 Task: Create a blank project ApexTech with privacy Public and default view as List and in the team Taskers . Create three sections in the project as To-Do, Doing and Done
Action: Mouse moved to (69, 61)
Screenshot: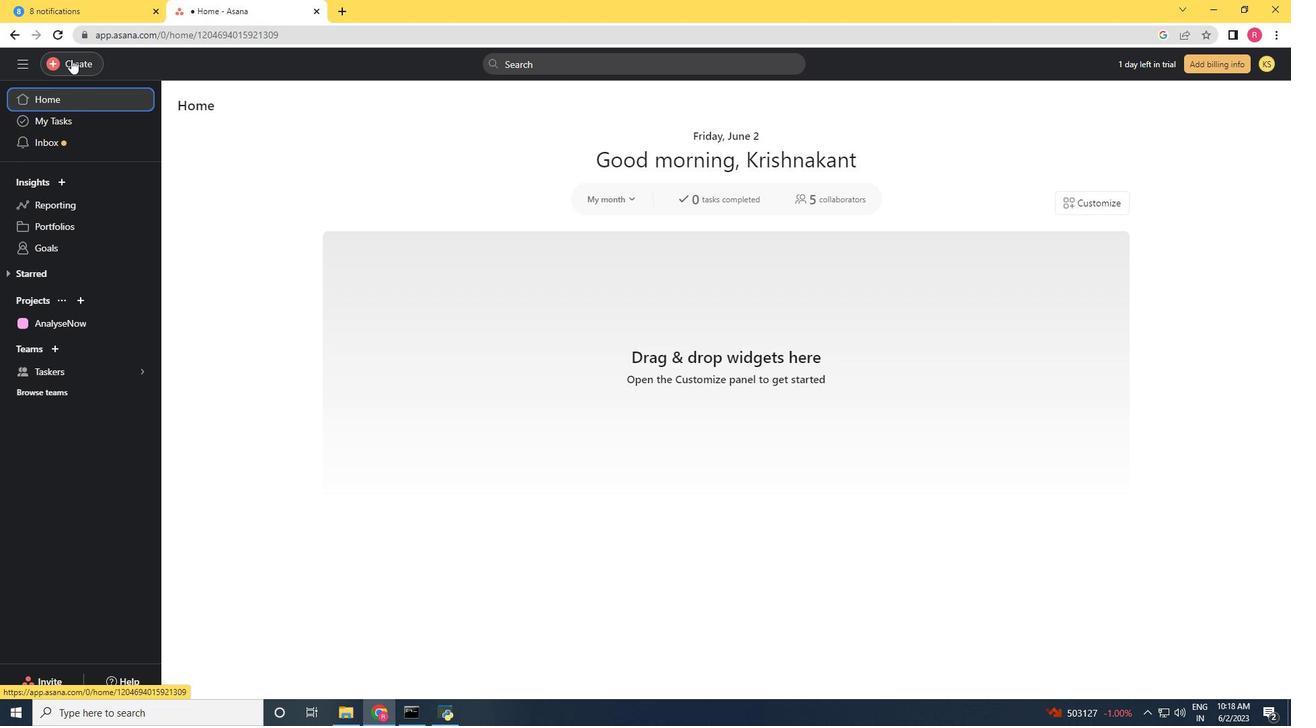 
Action: Mouse pressed left at (69, 61)
Screenshot: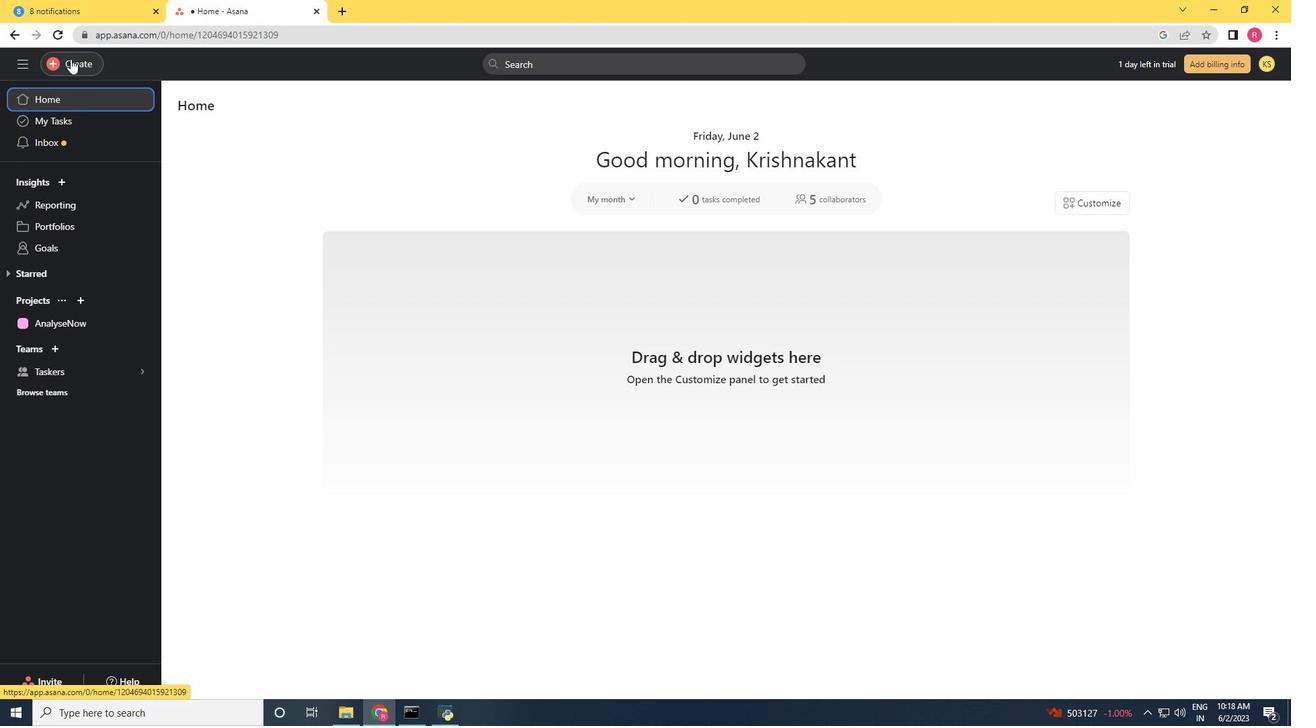 
Action: Mouse moved to (151, 88)
Screenshot: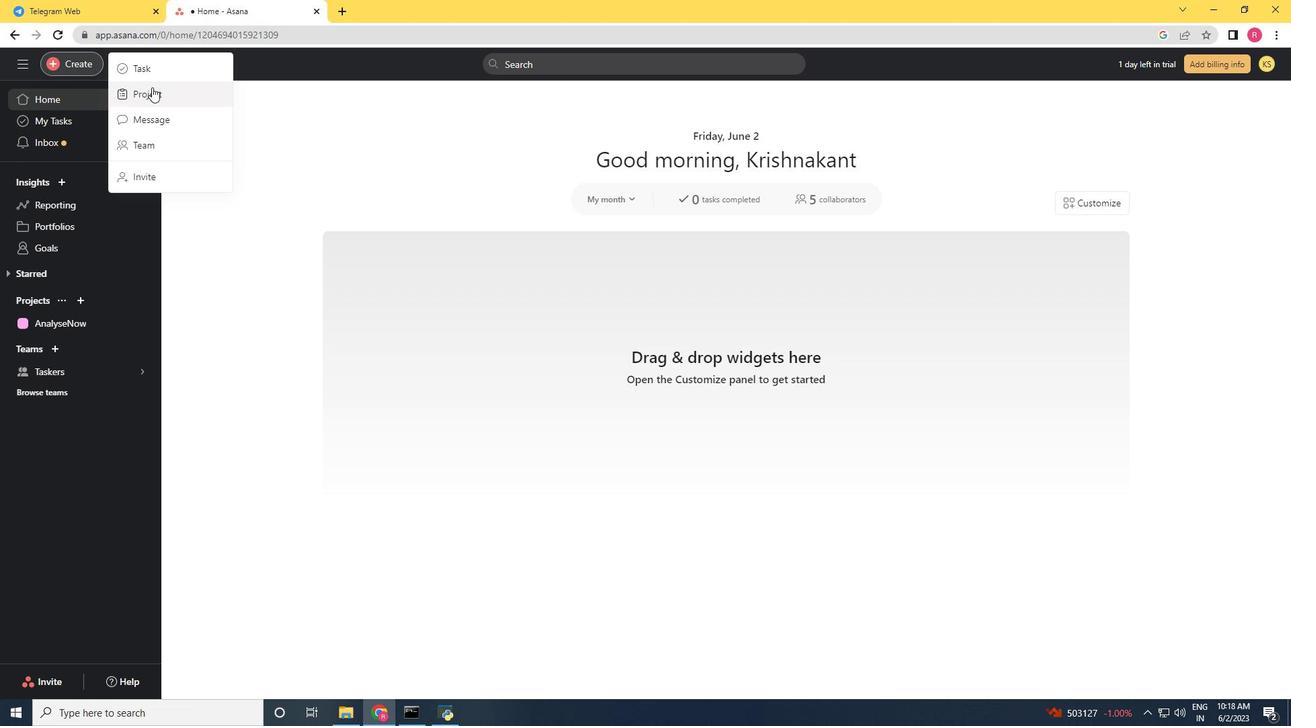 
Action: Mouse pressed left at (151, 88)
Screenshot: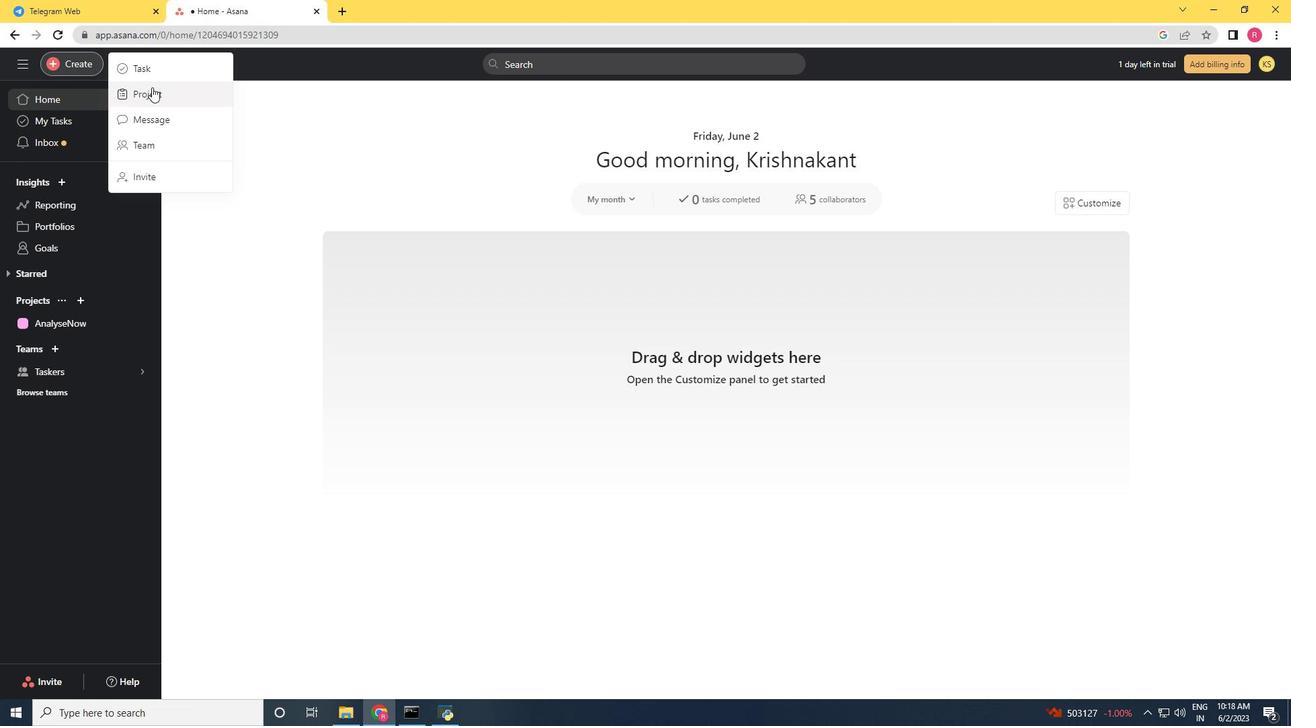 
Action: Mouse moved to (533, 379)
Screenshot: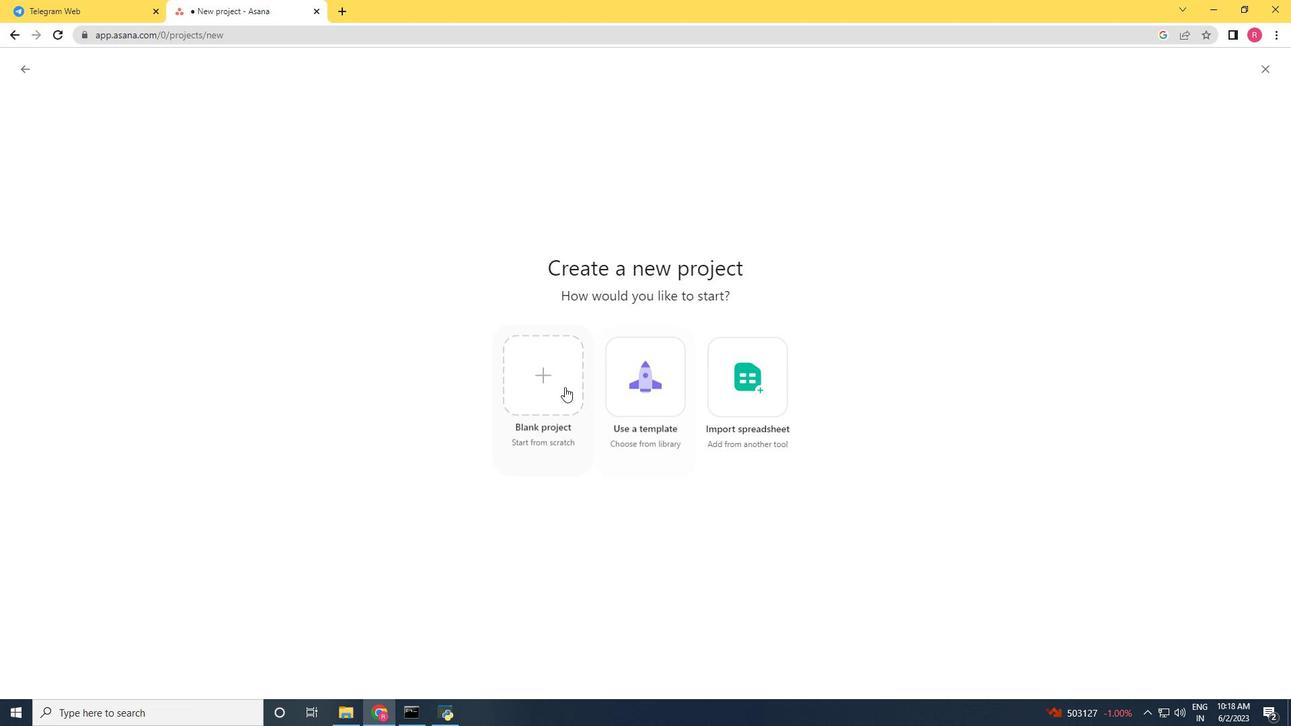 
Action: Mouse pressed left at (533, 379)
Screenshot: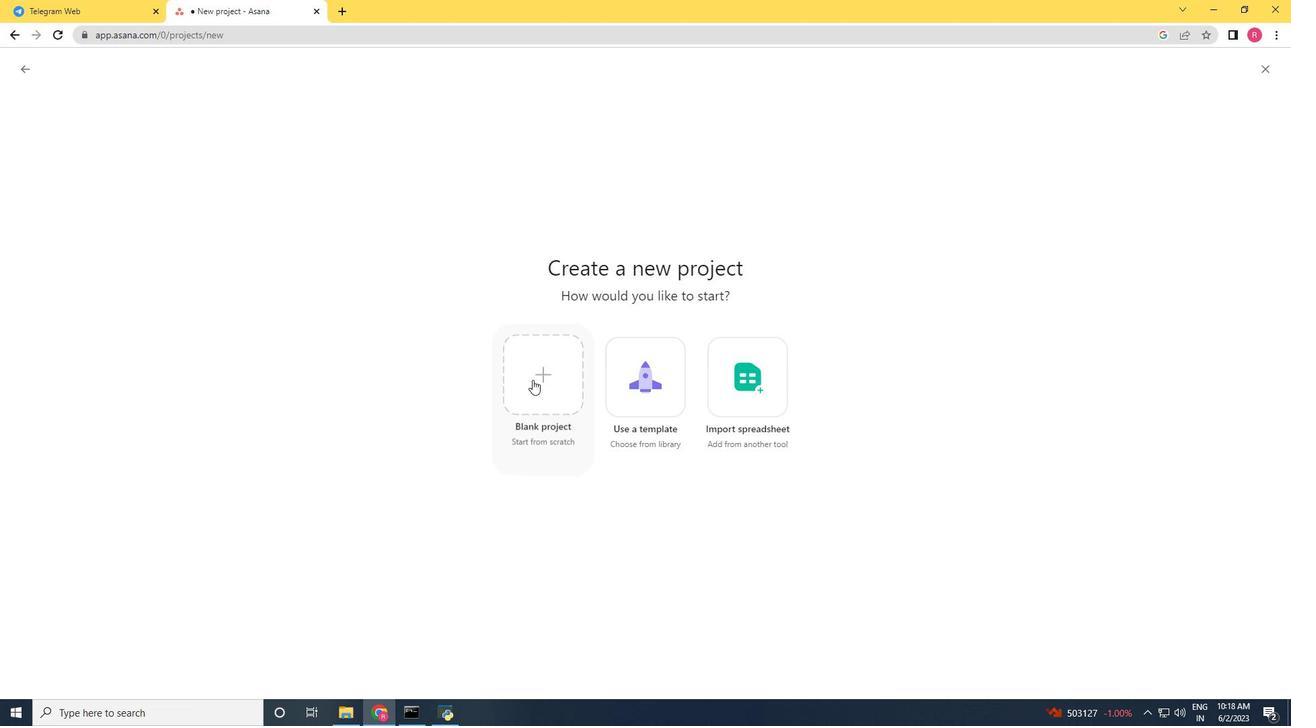 
Action: Mouse moved to (271, 188)
Screenshot: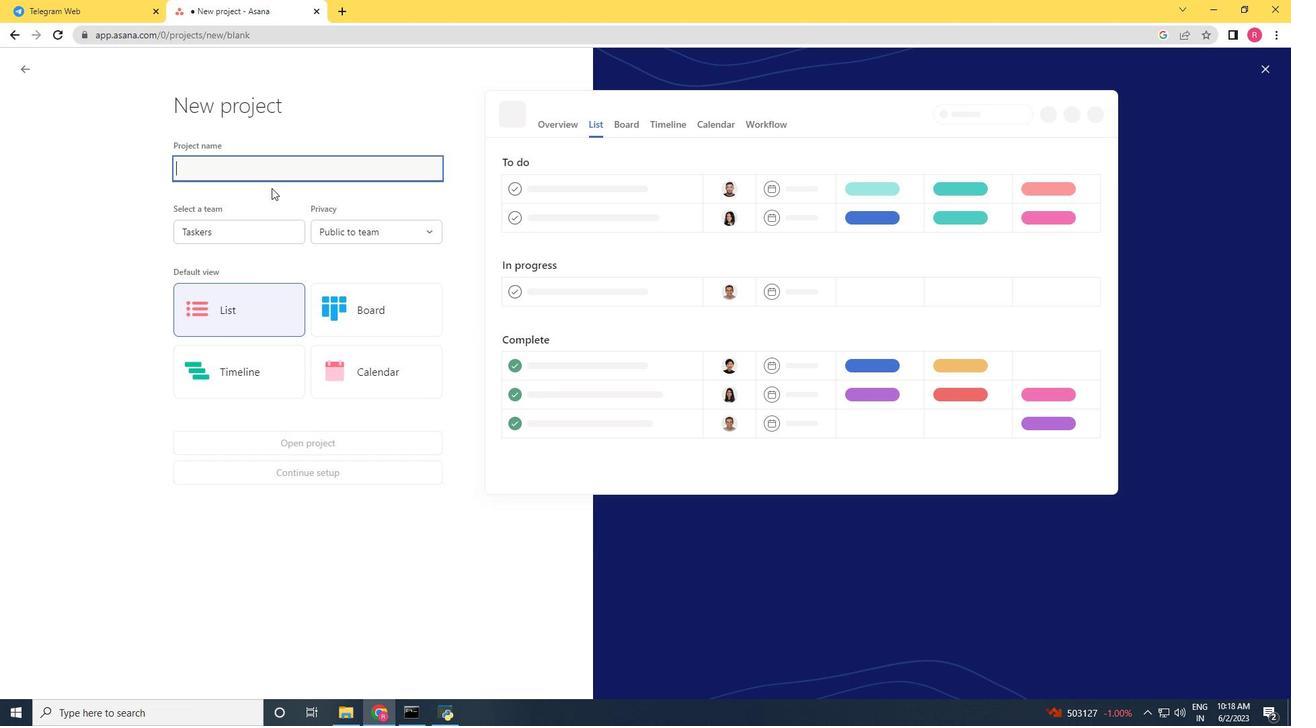 
Action: Key pressed <Key.shift><Key.shift><Key.shift><Key.shift><Key.shift><Key.shift><Key.shift><Key.shift><Key.shift><Key.shift><Key.shift>Apex<Key.shift><Key.shift><Key.shift><Key.shift><Key.shift><Key.shift><Key.shift><Key.shift><Key.shift><Key.shift>Tech
Screenshot: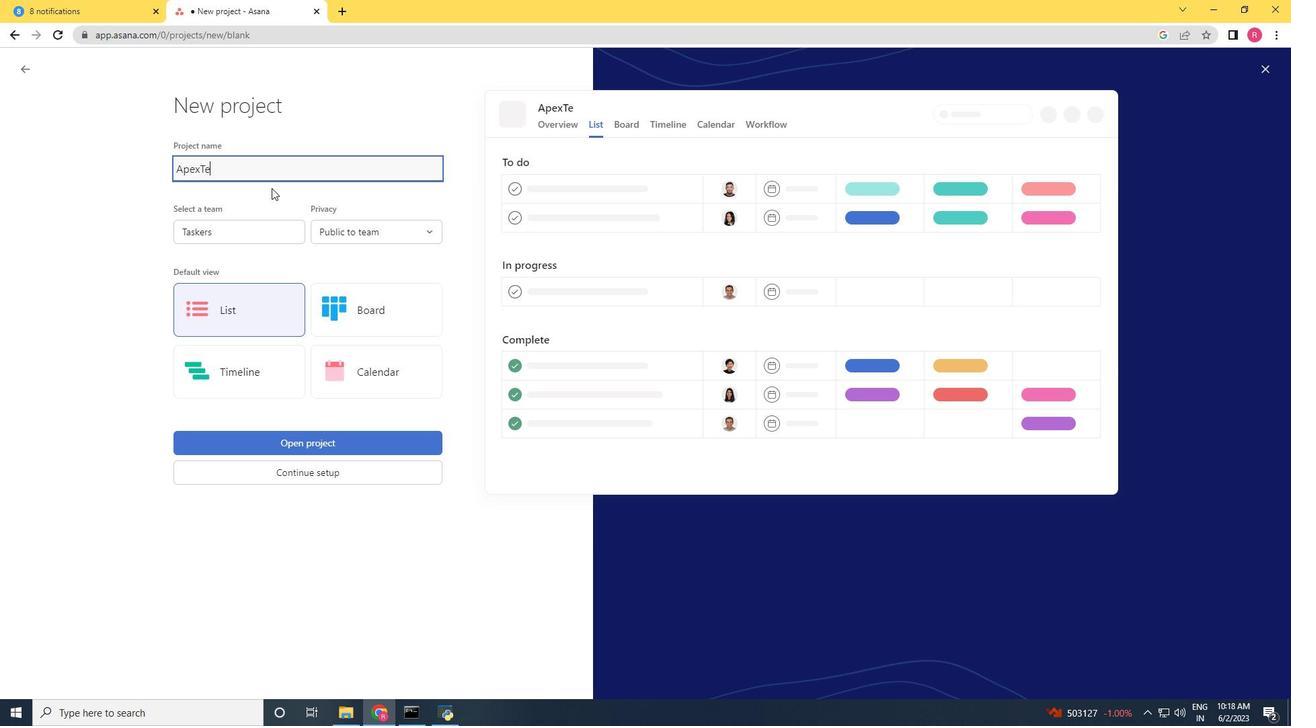 
Action: Mouse moved to (351, 232)
Screenshot: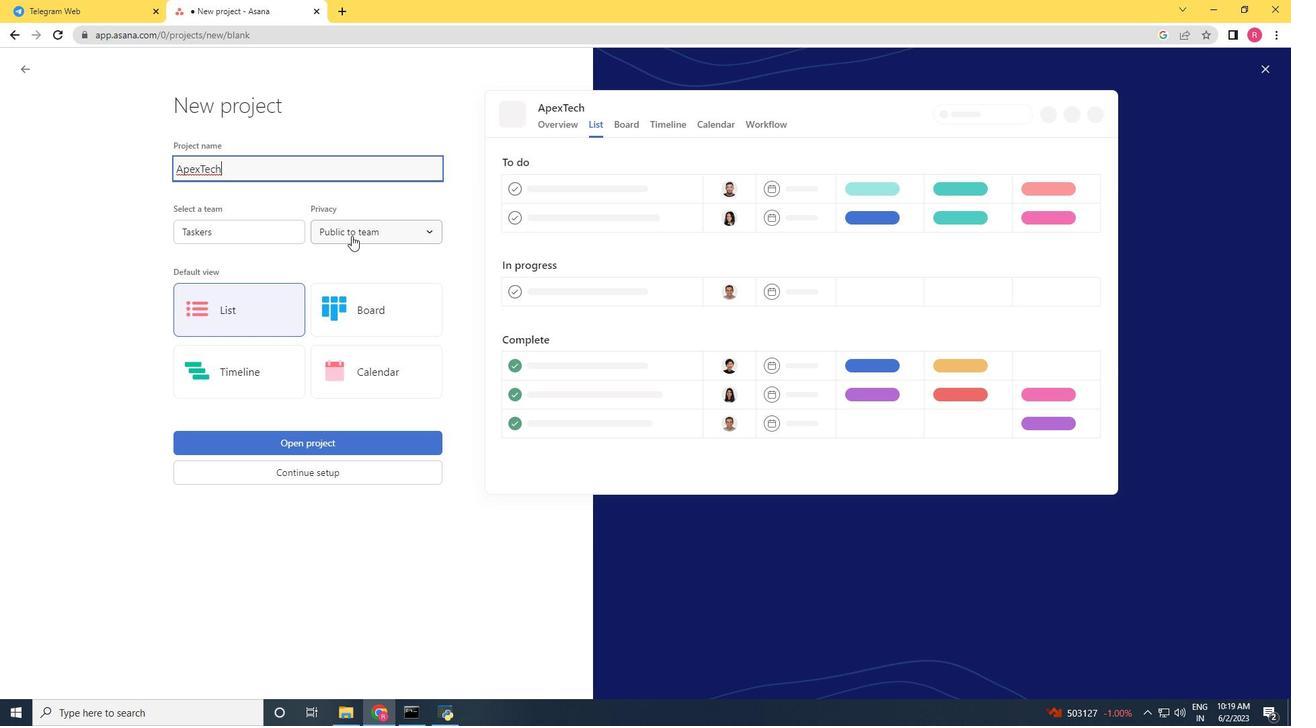 
Action: Mouse pressed left at (351, 232)
Screenshot: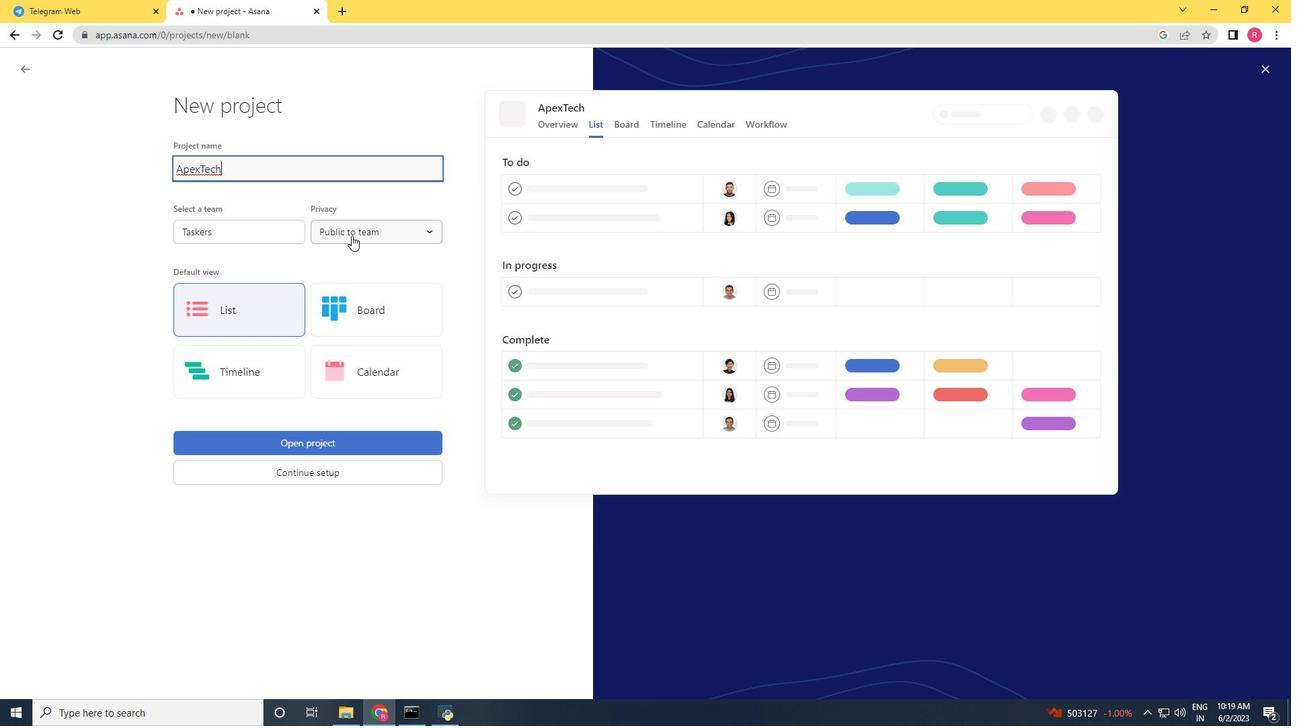 
Action: Mouse moved to (348, 254)
Screenshot: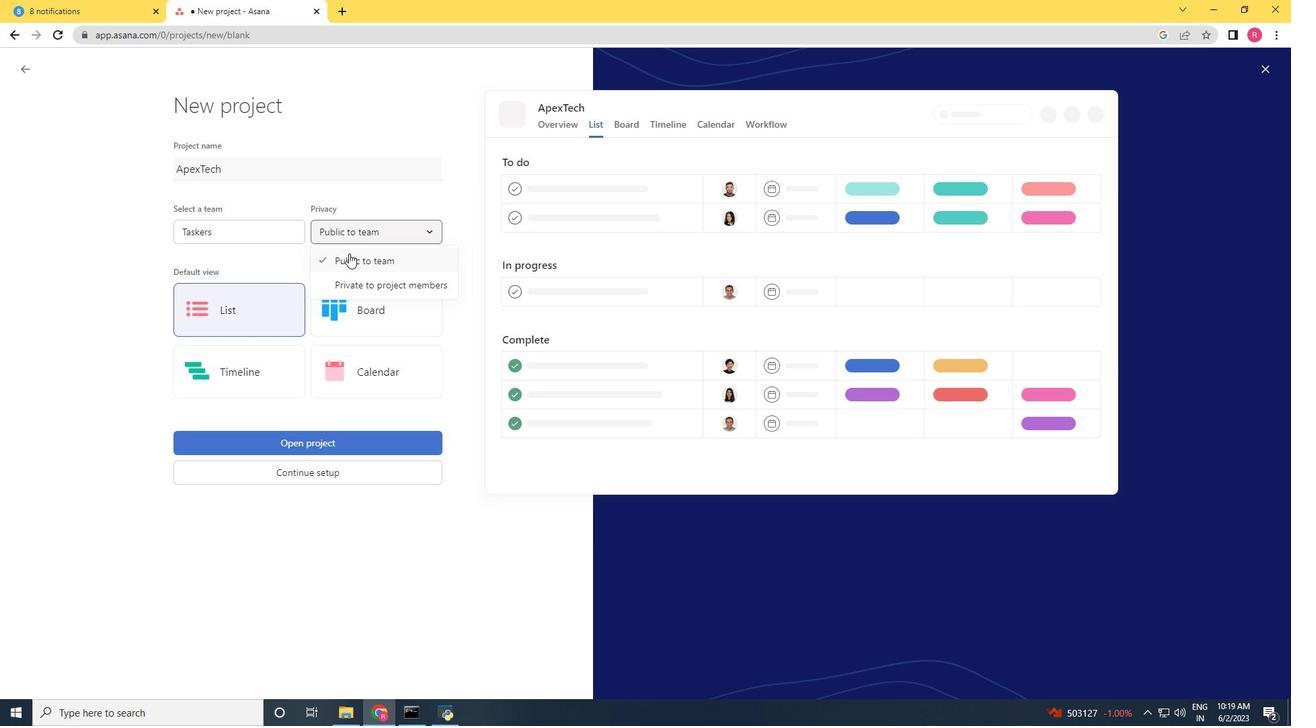 
Action: Mouse pressed left at (348, 254)
Screenshot: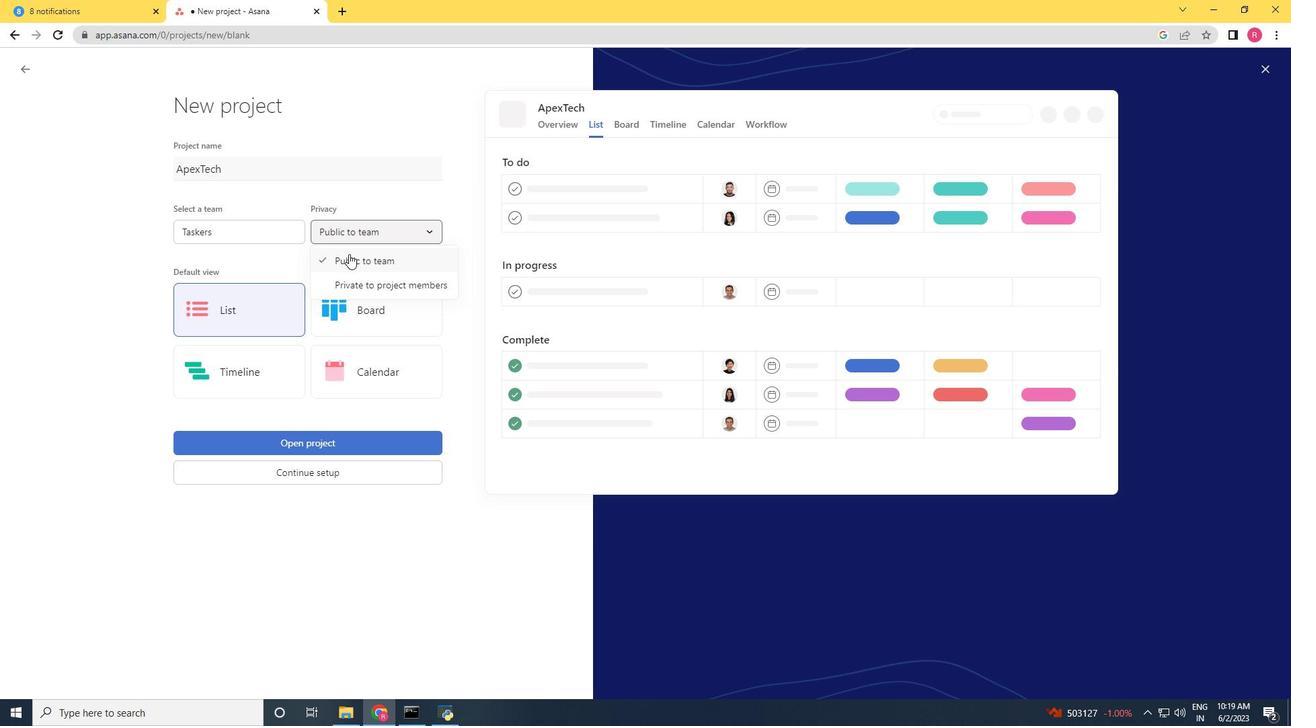 
Action: Mouse moved to (242, 291)
Screenshot: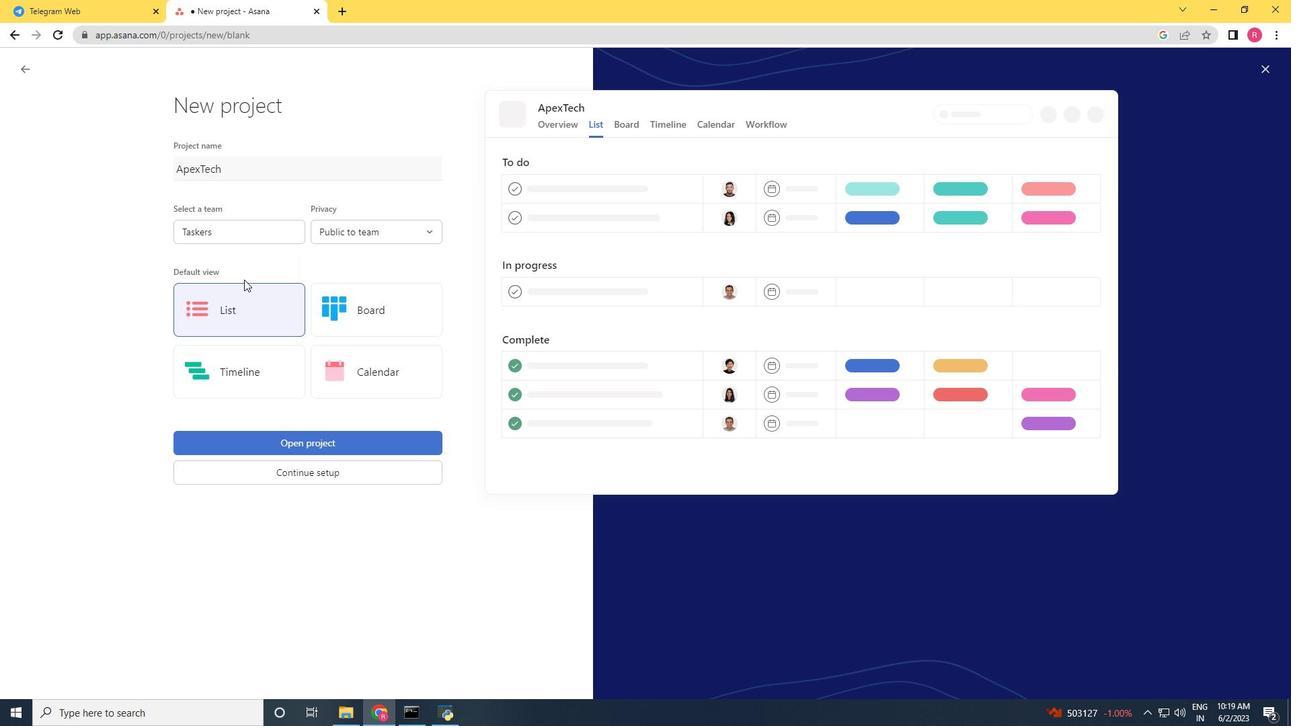 
Action: Mouse pressed left at (242, 291)
Screenshot: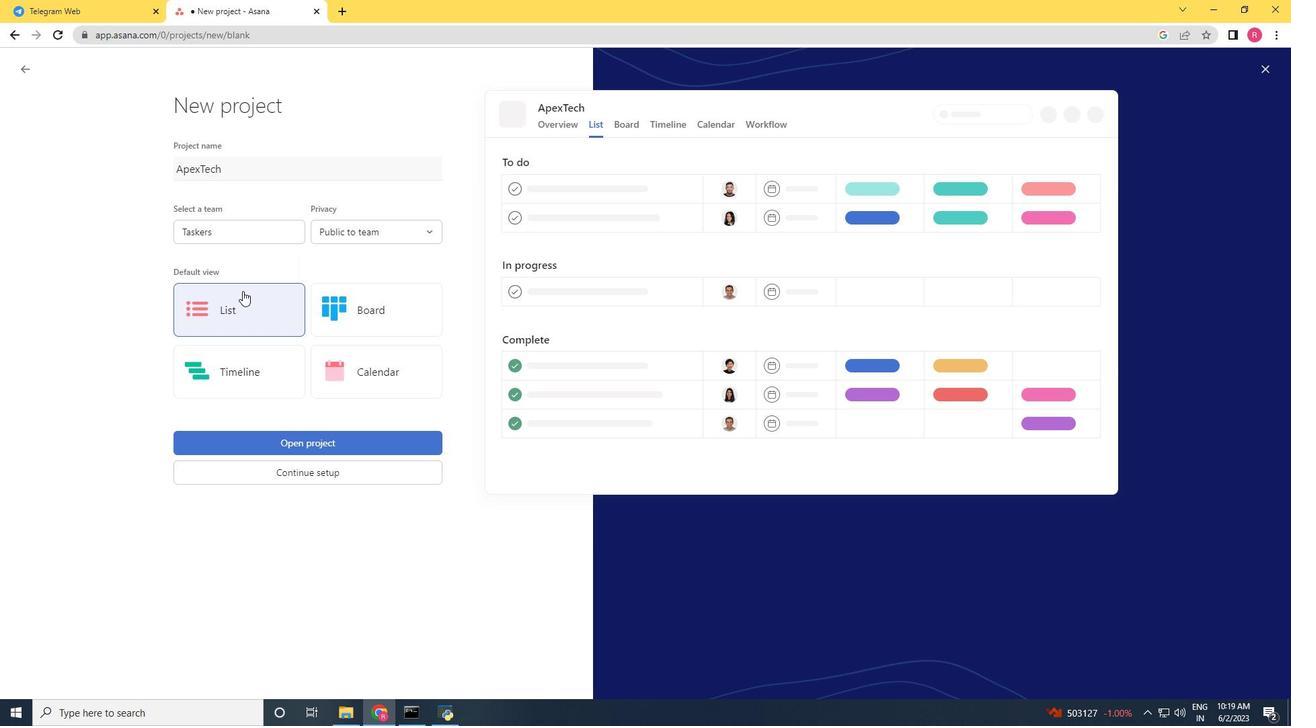 
Action: Mouse moved to (244, 234)
Screenshot: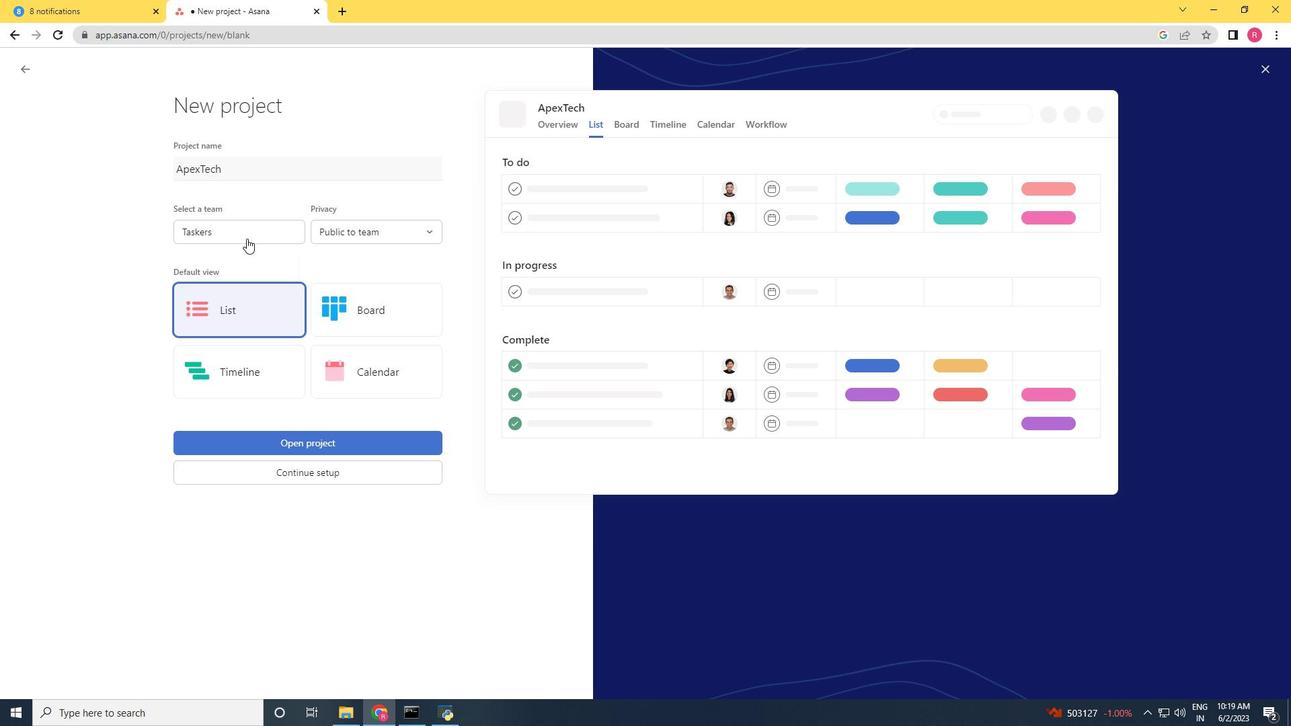
Action: Mouse pressed left at (244, 234)
Screenshot: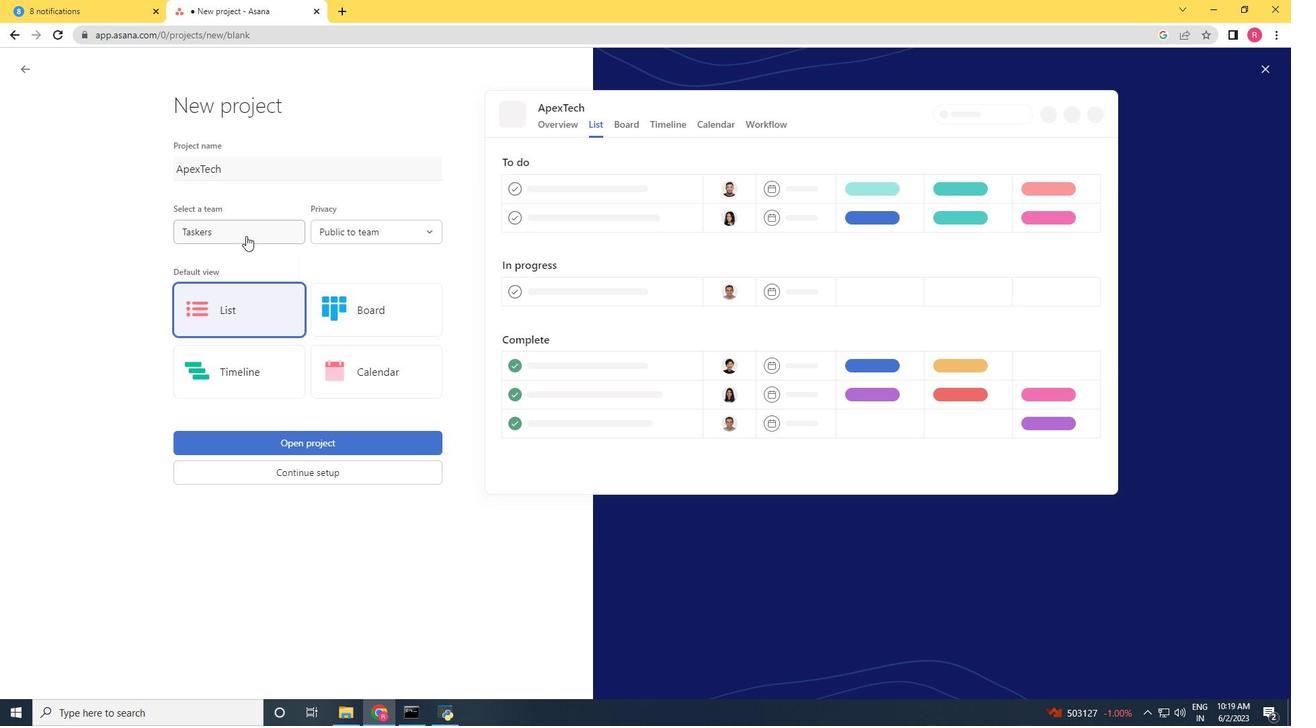 
Action: Mouse moved to (236, 258)
Screenshot: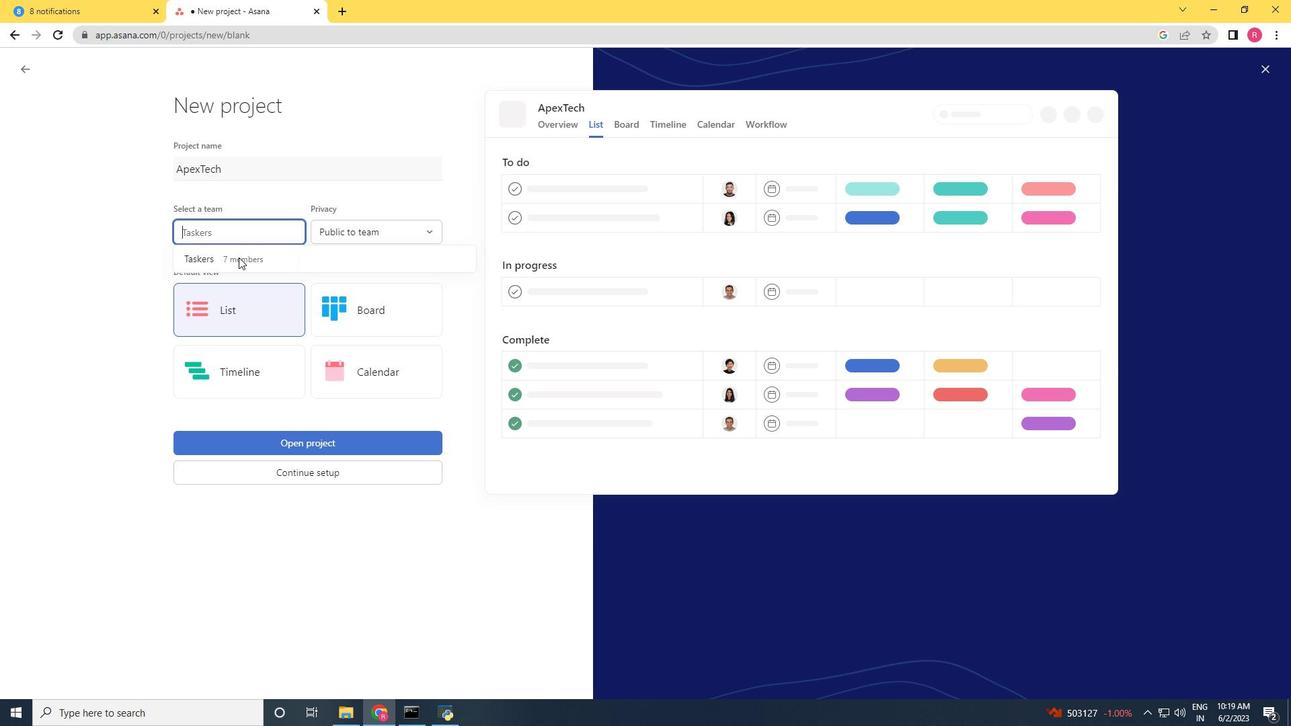 
Action: Mouse pressed left at (236, 258)
Screenshot: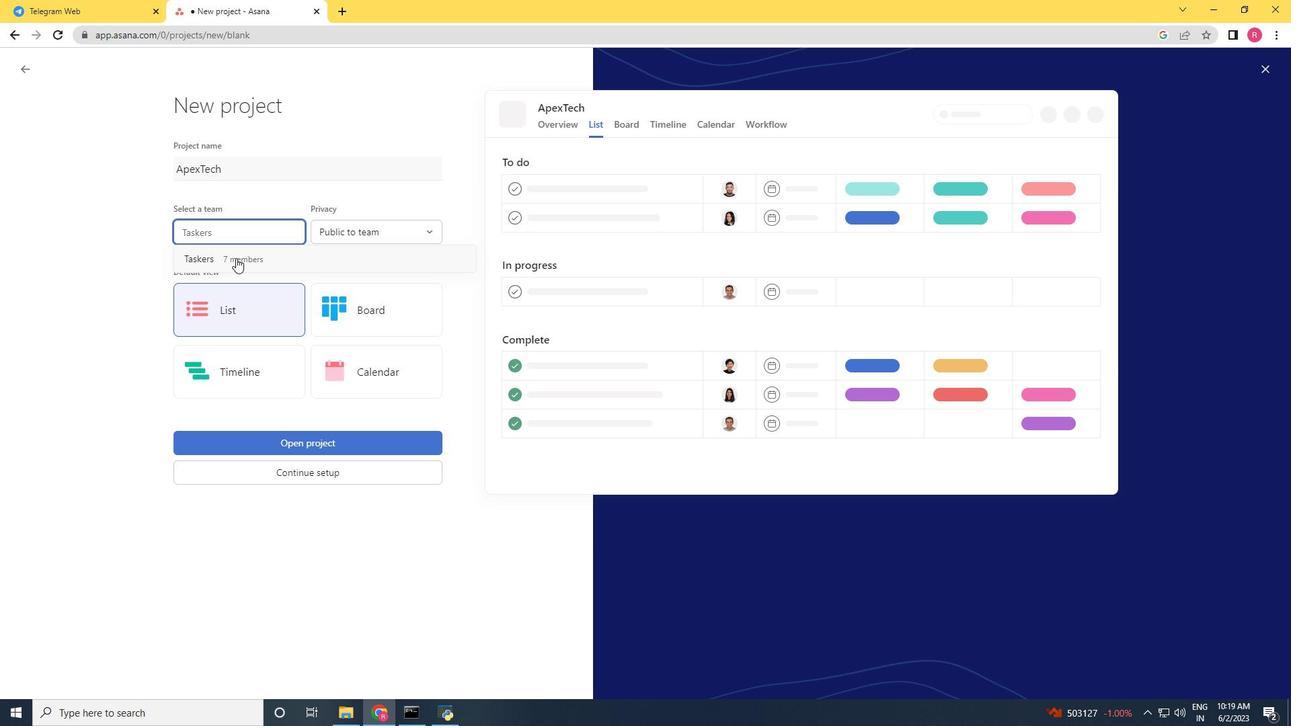 
Action: Mouse moved to (292, 443)
Screenshot: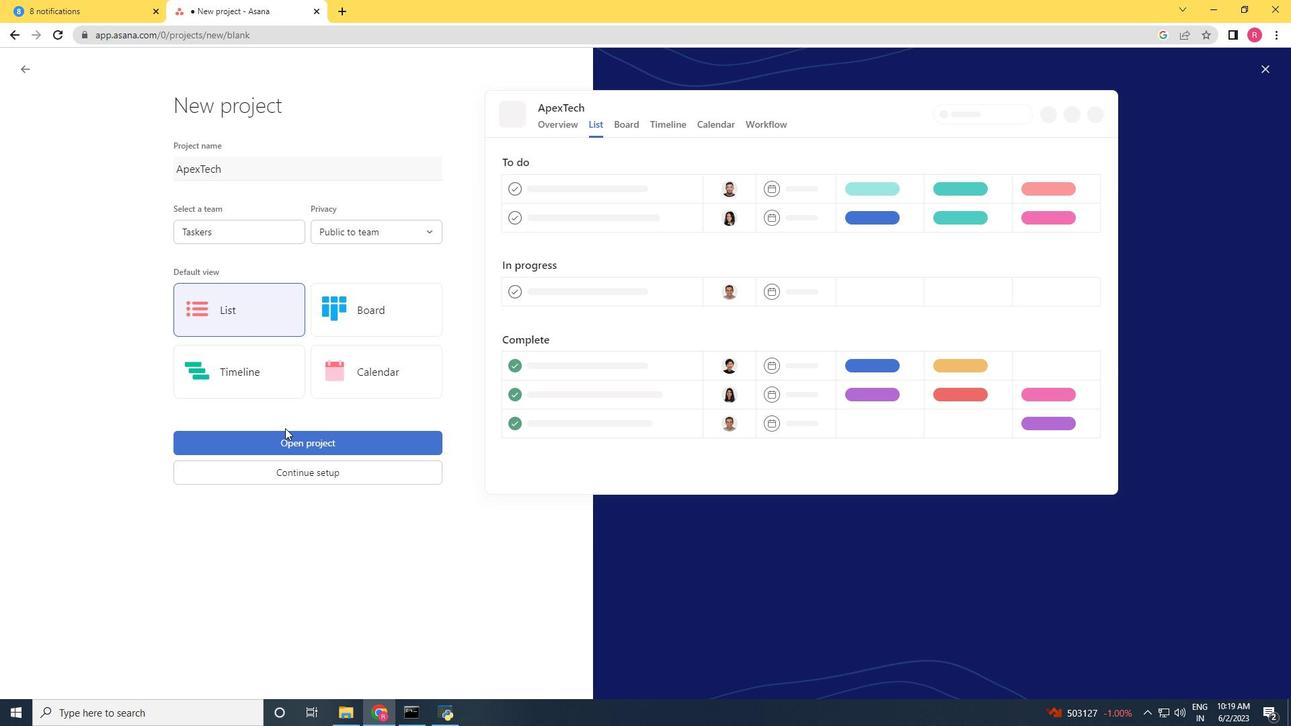 
Action: Mouse pressed left at (292, 443)
Screenshot: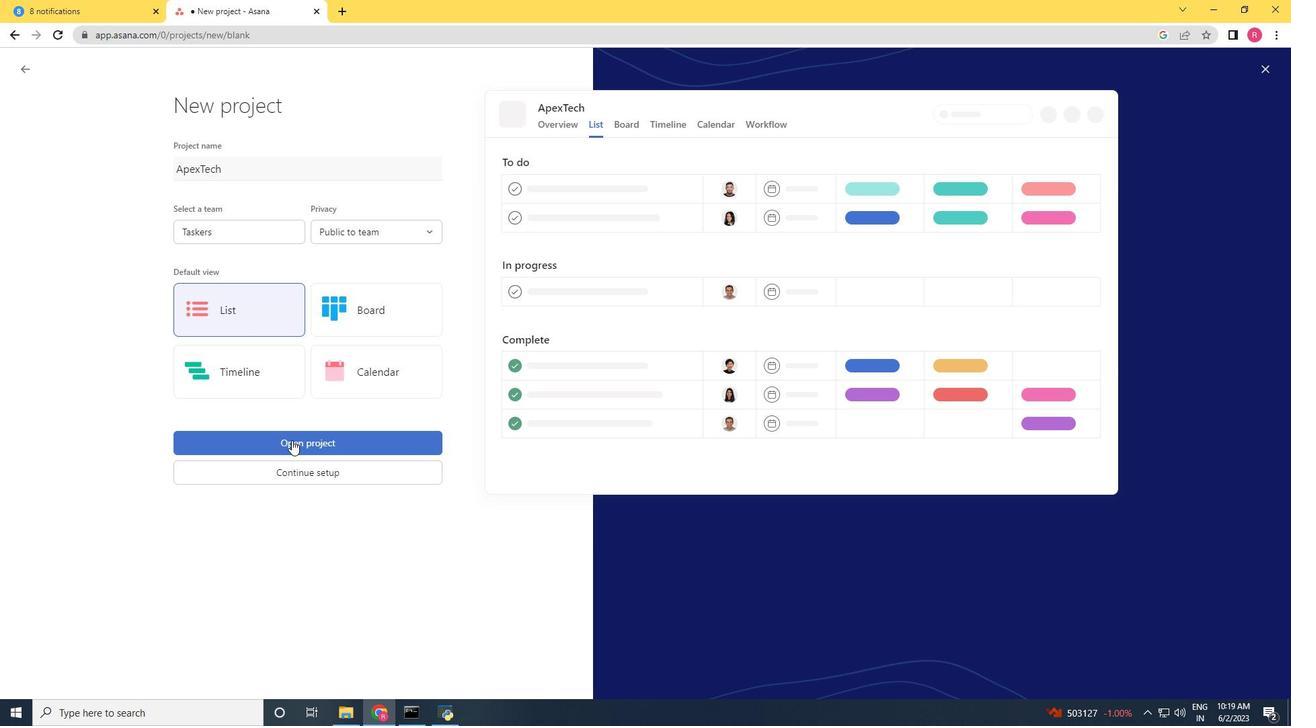 
Action: Mouse moved to (217, 293)
Screenshot: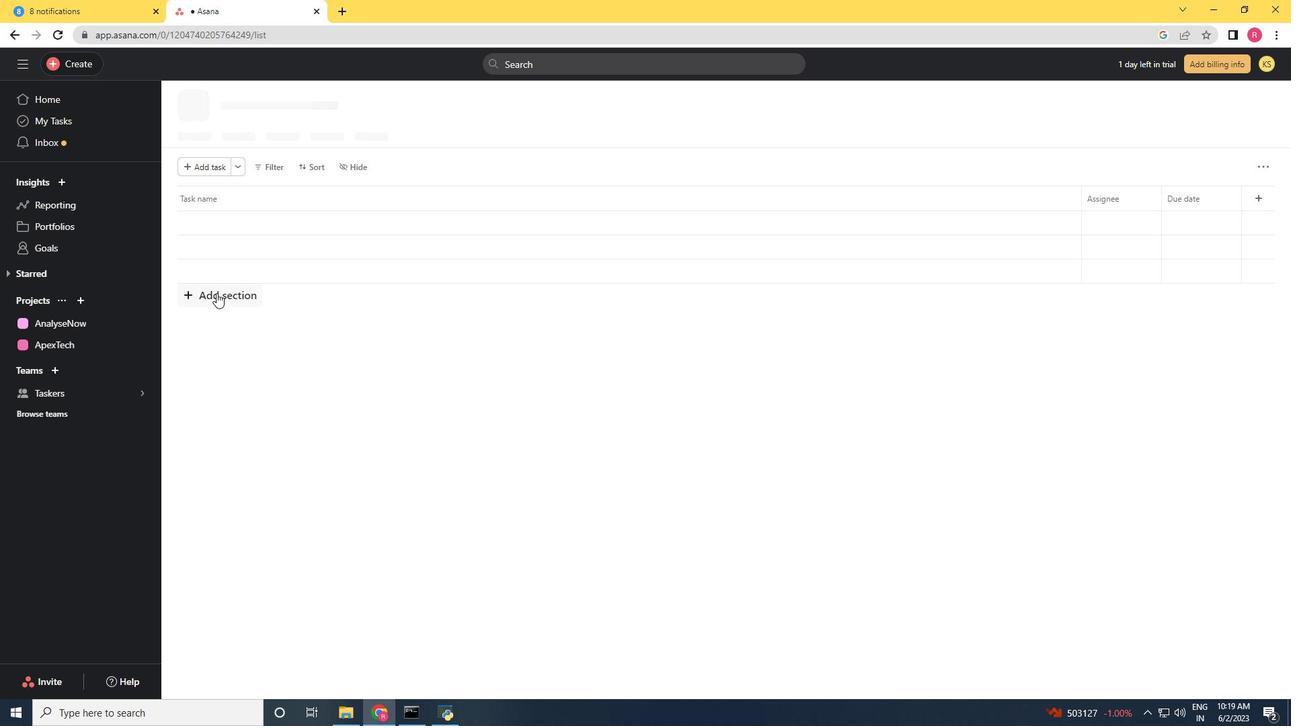 
Action: Mouse pressed left at (217, 293)
Screenshot: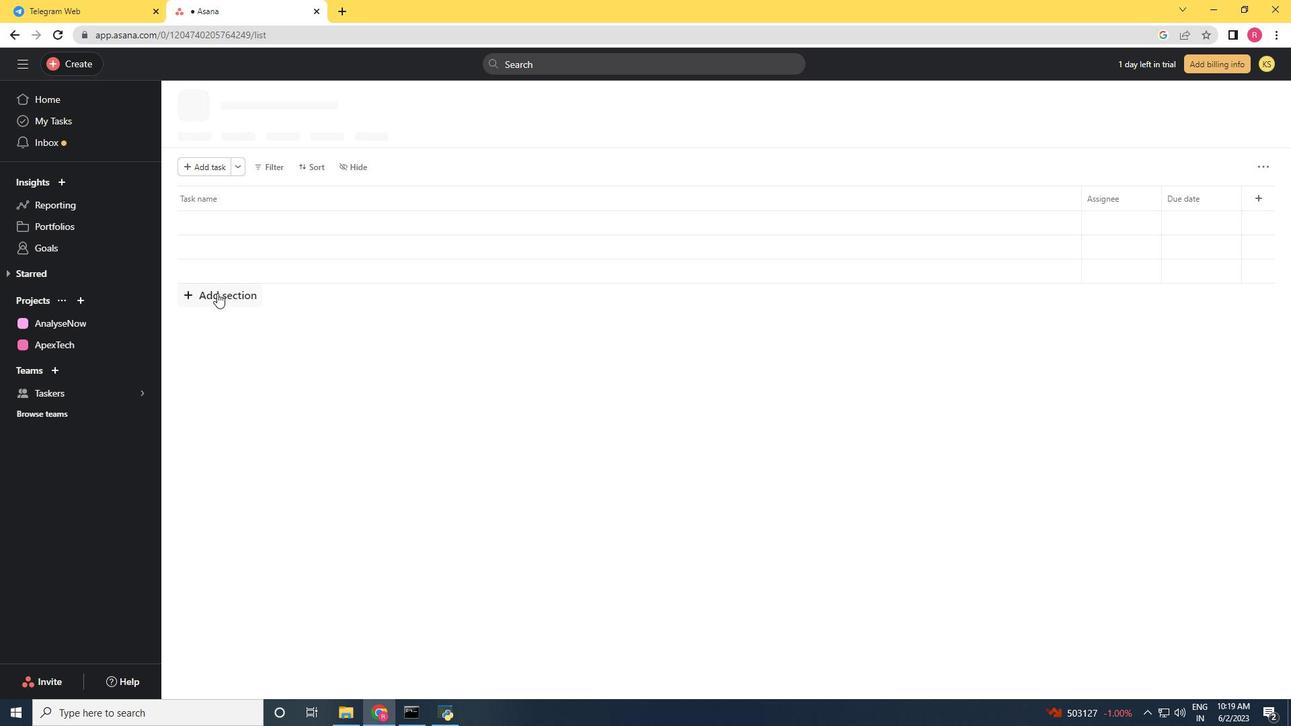 
Action: Key pressed <Key.shift>To-<Key.shift><Key.shift><Key.shift><Key.shift><Key.shift><Key.shift><Key.shift><Key.shift><Key.shift><Key.shift><Key.shift><Key.shift><Key.shift><Key.shift><Key.shift><Key.shift><Key.shift><Key.shift><Key.shift><Key.shift><Key.shift><Key.shift><Key.shift><Key.shift><Key.shift><Key.shift><Key.shift><Key.shift><Key.shift><Key.shift><Key.shift><Key.shift><Key.shift><Key.shift><Key.shift><Key.shift><Key.shift><Key.shift><Key.shift><Key.shift><Key.shift><Key.shift><Key.shift><Key.shift><Key.shift><Key.shift><Key.shift><Key.shift><Key.shift><Key.shift><Key.shift>Do
Screenshot: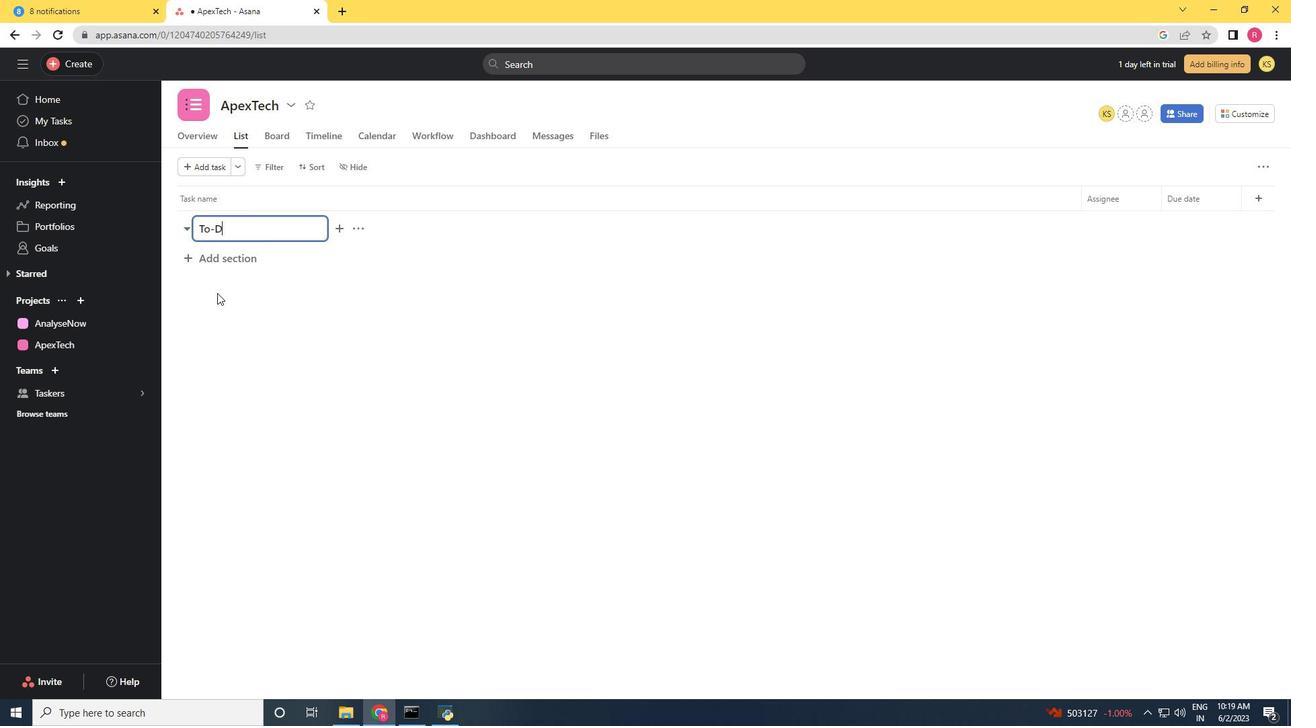
Action: Mouse moved to (231, 263)
Screenshot: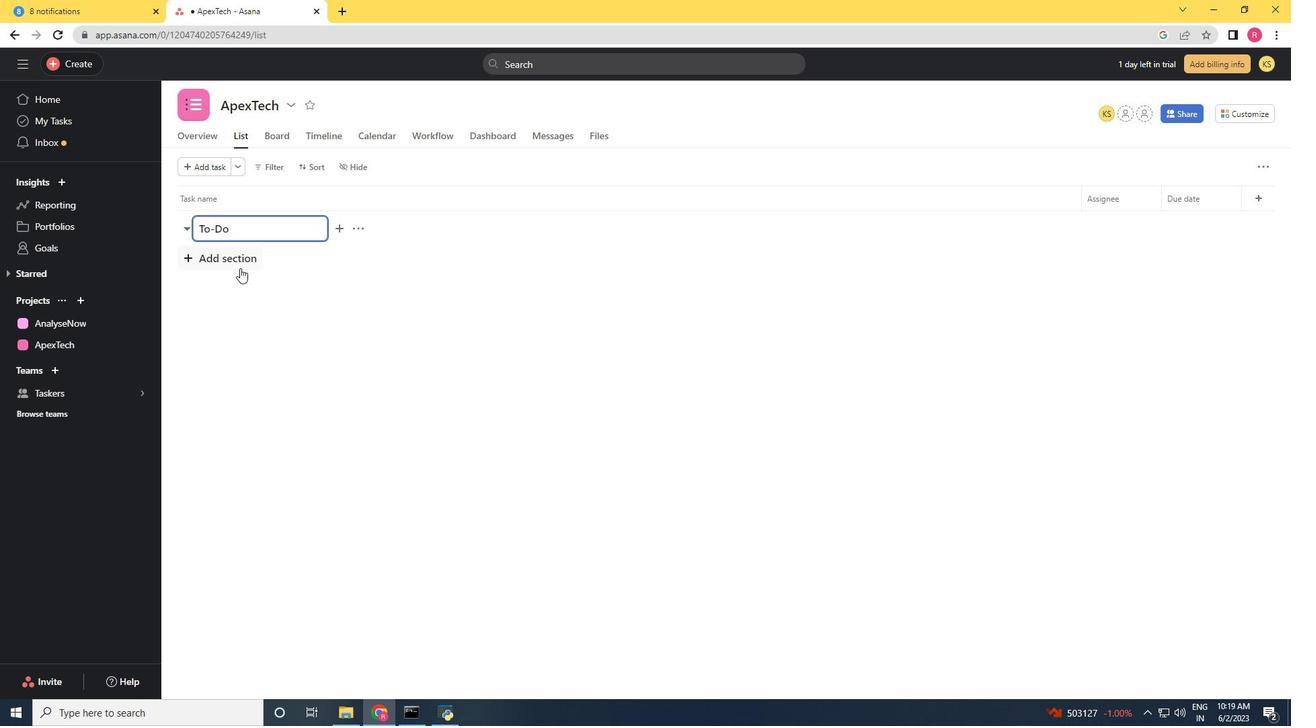 
Action: Mouse pressed left at (231, 263)
Screenshot: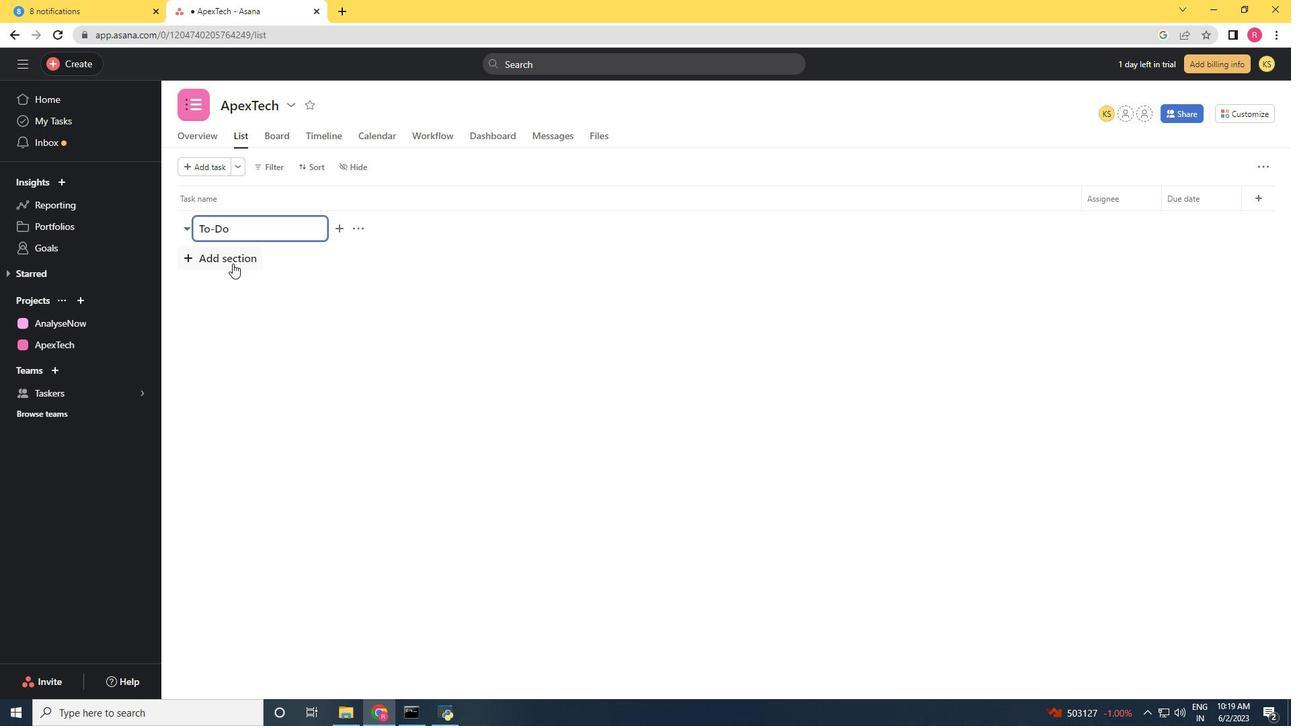 
Action: Mouse moved to (223, 268)
Screenshot: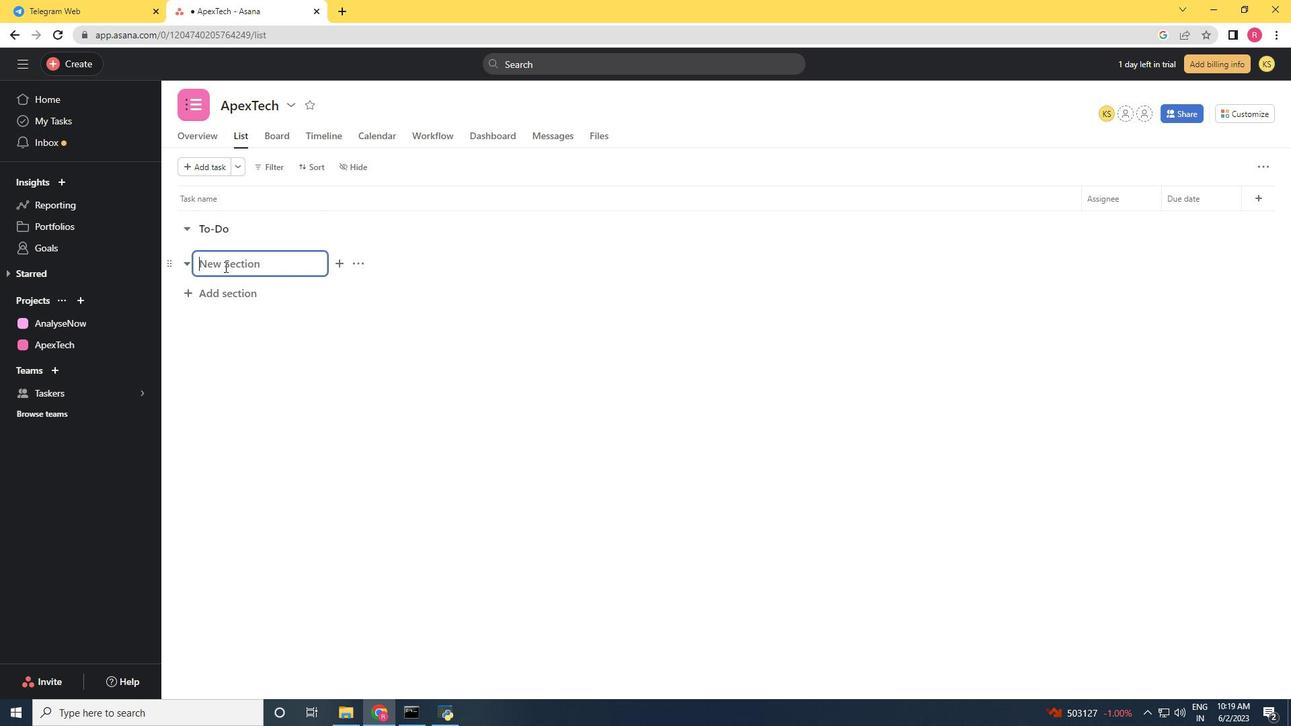 
Action: Key pressed <Key.shift>Doing
Screenshot: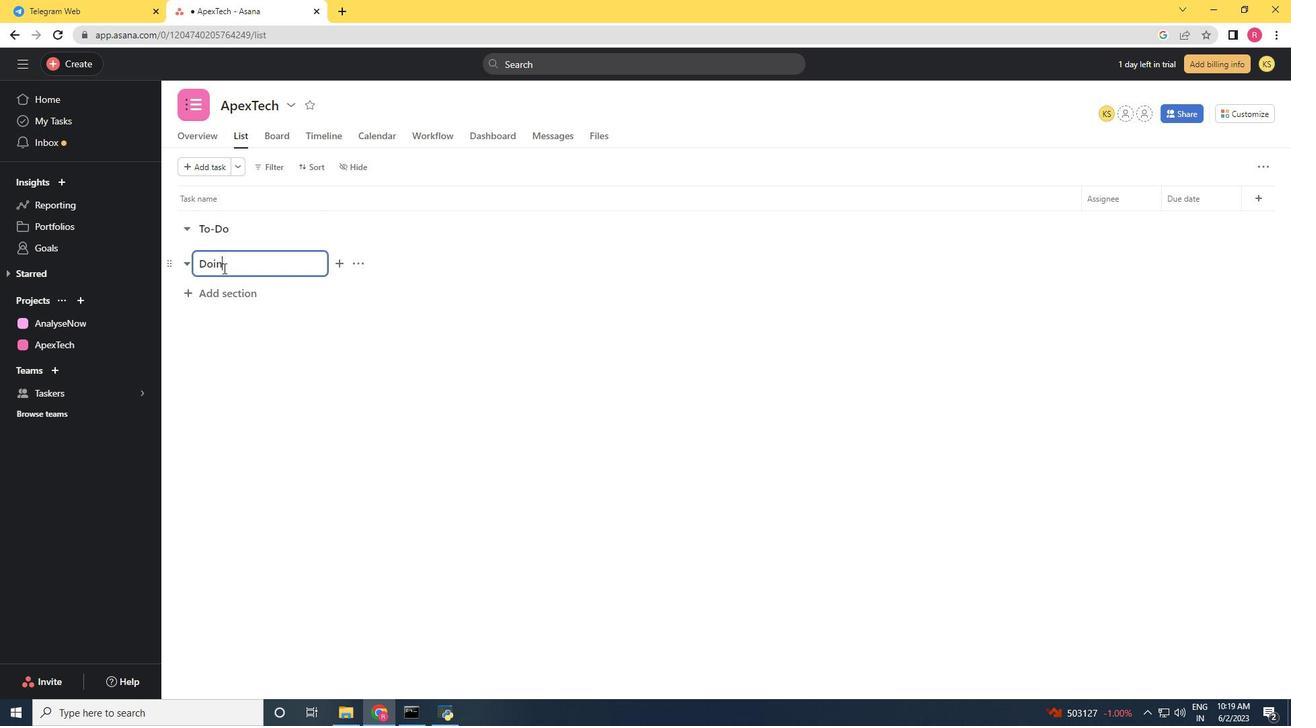 
Action: Mouse moved to (234, 293)
Screenshot: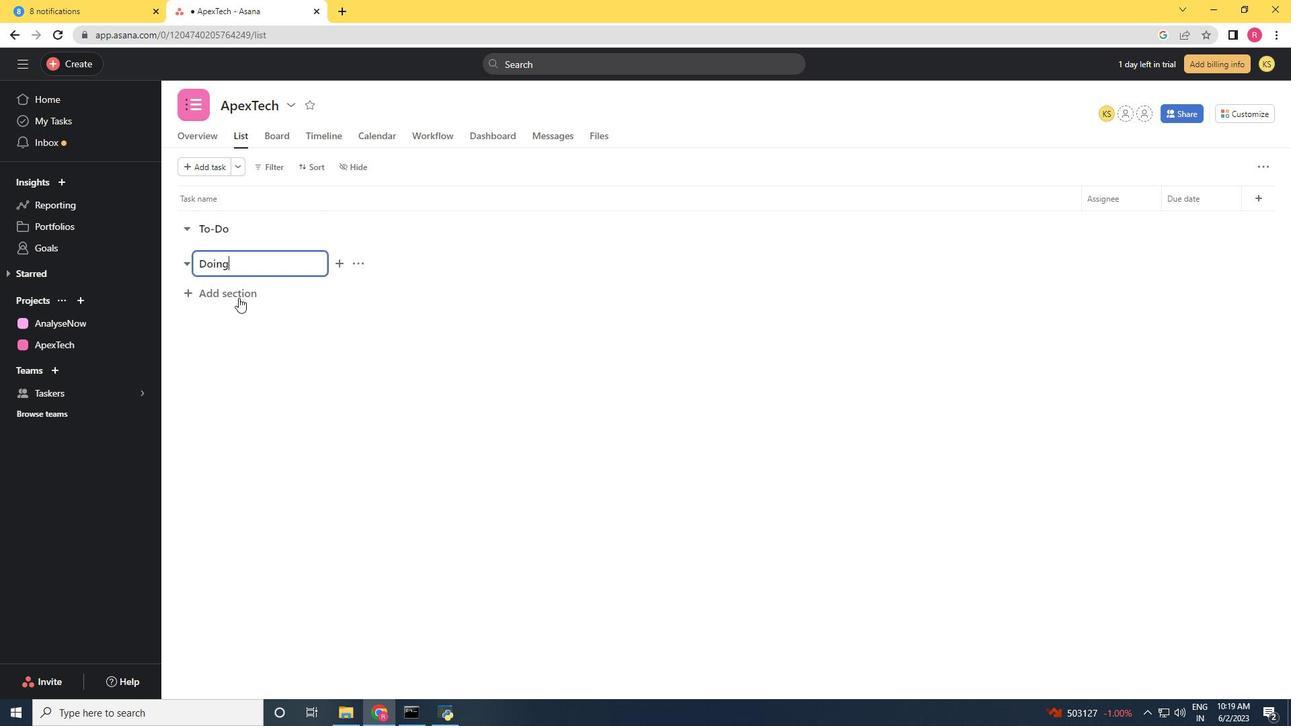 
Action: Mouse pressed left at (234, 293)
Screenshot: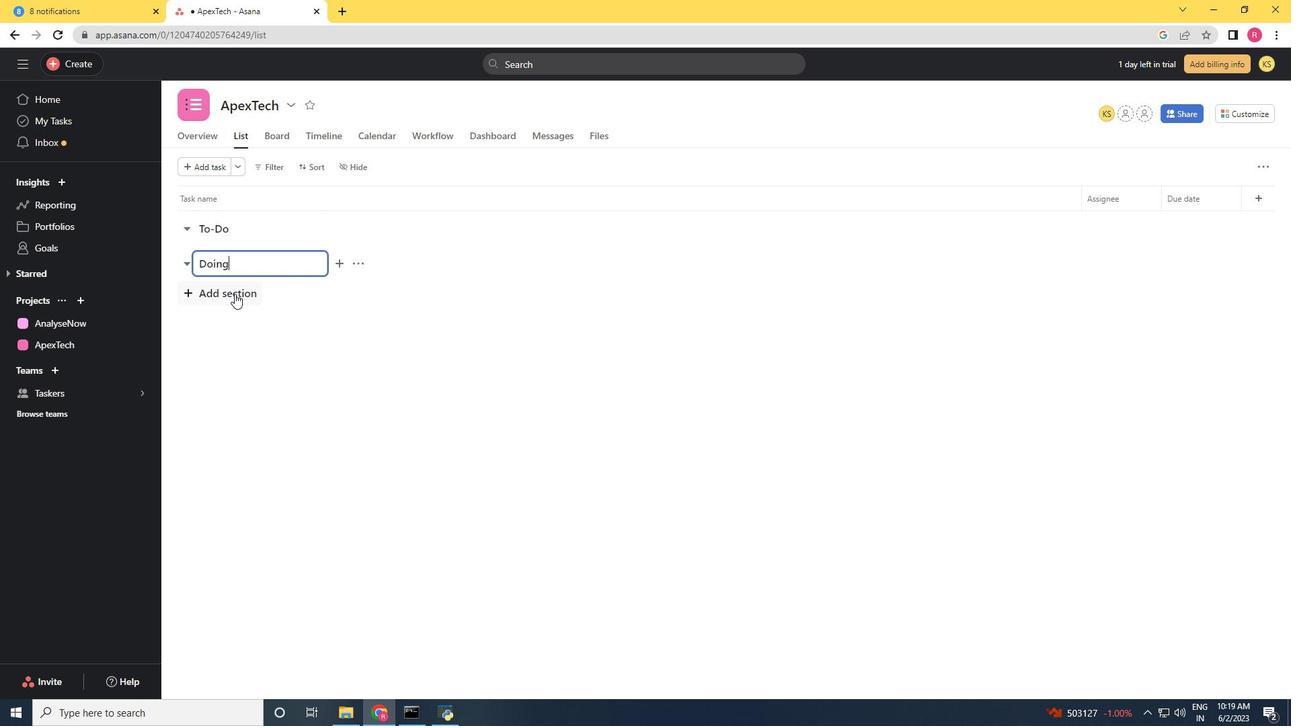 
Action: Mouse moved to (229, 296)
Screenshot: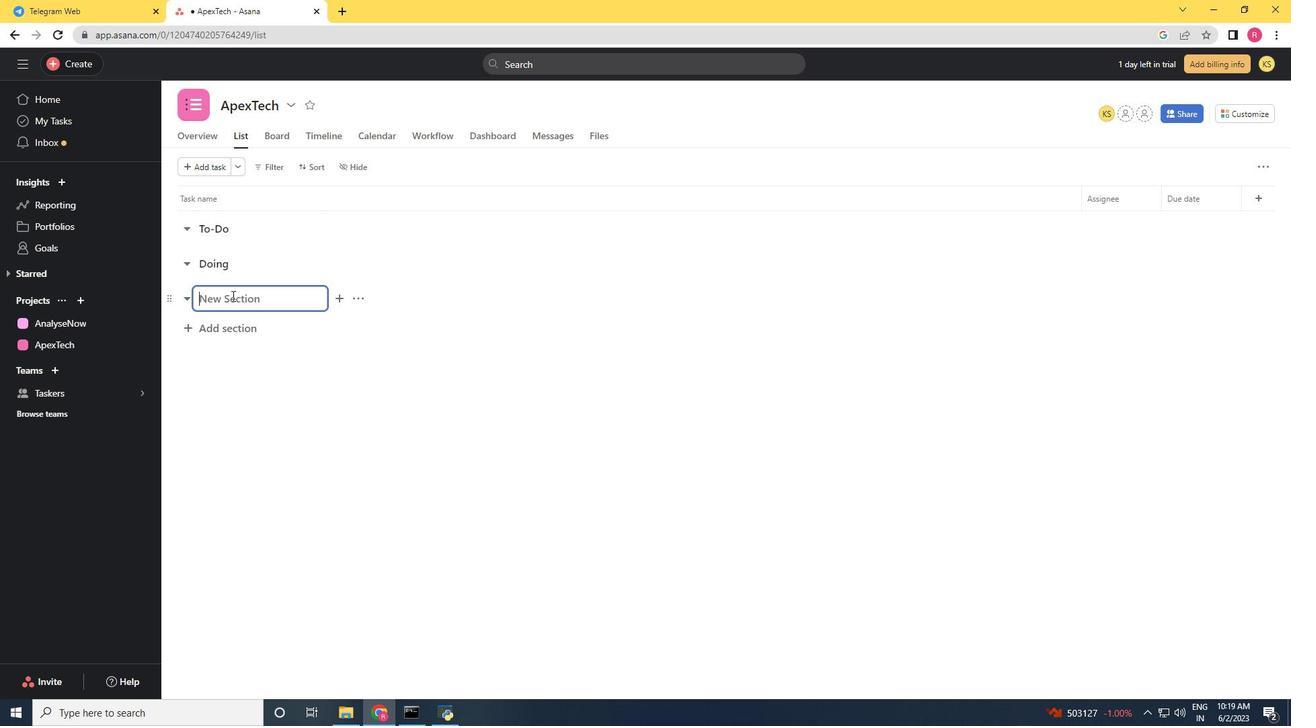 
Action: Key pressed <Key.shift>Done
Screenshot: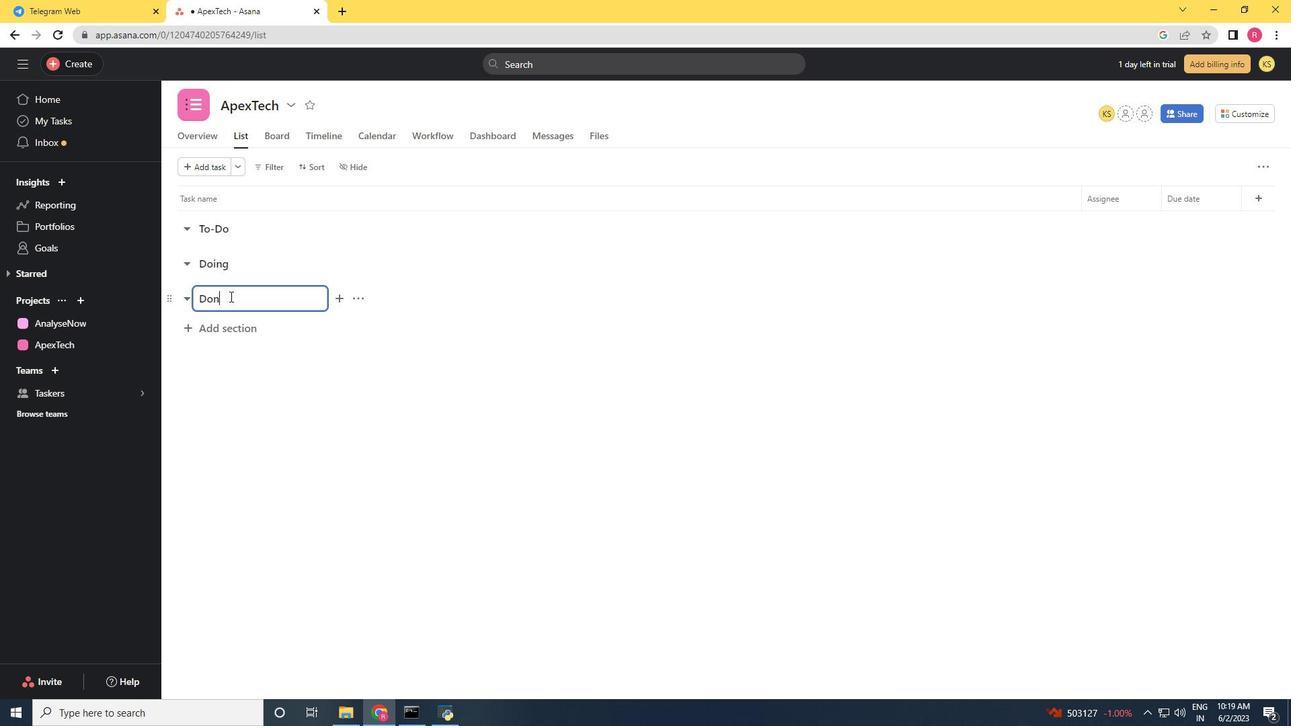 
Action: Mouse moved to (302, 450)
Screenshot: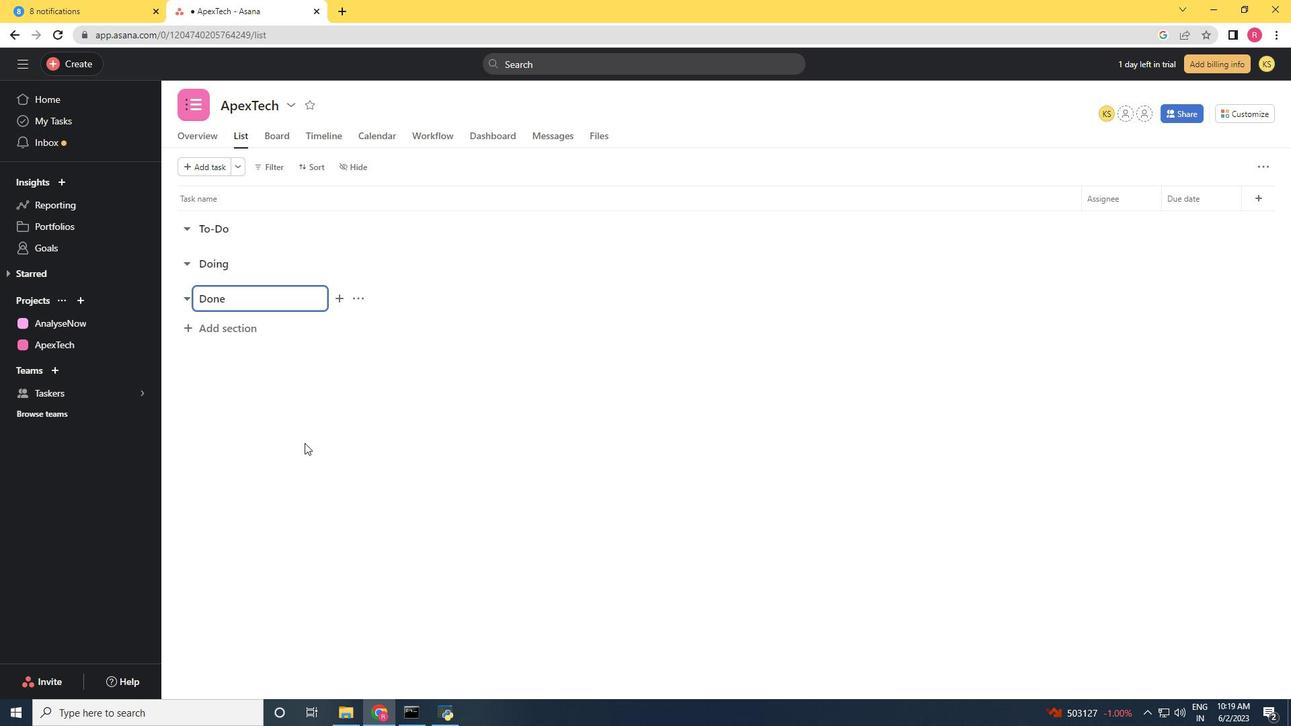 
Action: Mouse pressed left at (302, 450)
Screenshot: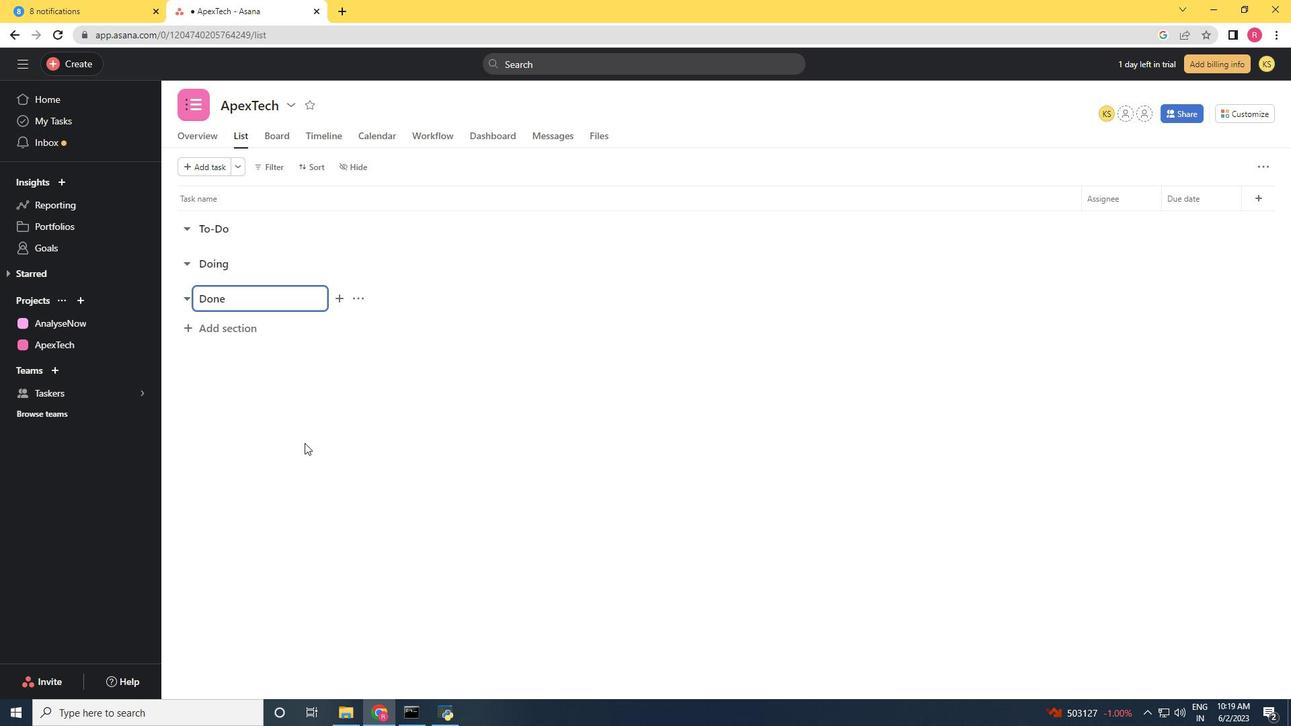 
